 Task: In Heading Arial with underline. Font size of heading  '18'Font style of data Calibri. Font size of data  9Alignment of headline & data Align center. Fill color in heading,  RedFont color of data Black Apply border in Data No BorderIn the sheet  Budget Spreadsheet Sheetbook
Action: Mouse moved to (823, 39)
Screenshot: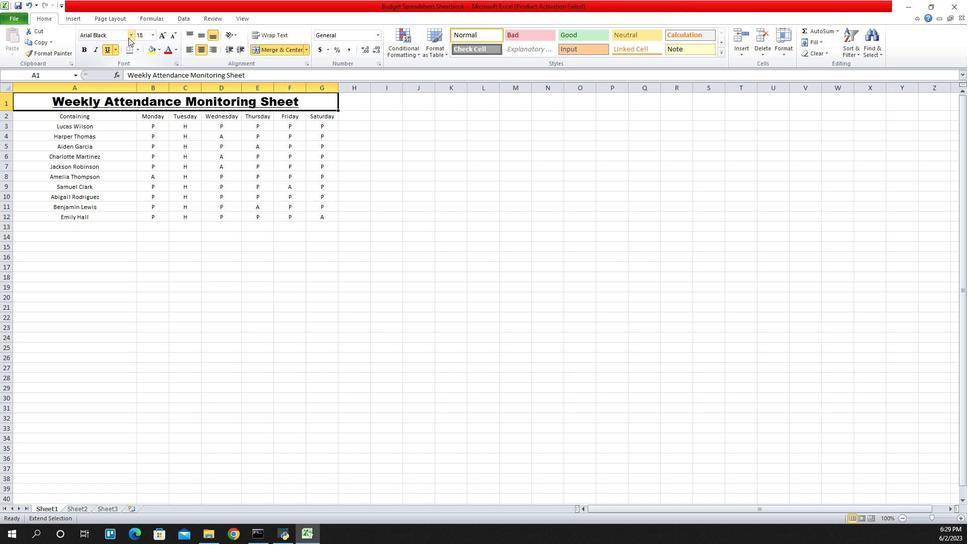 
Action: Mouse pressed left at (823, 39)
Screenshot: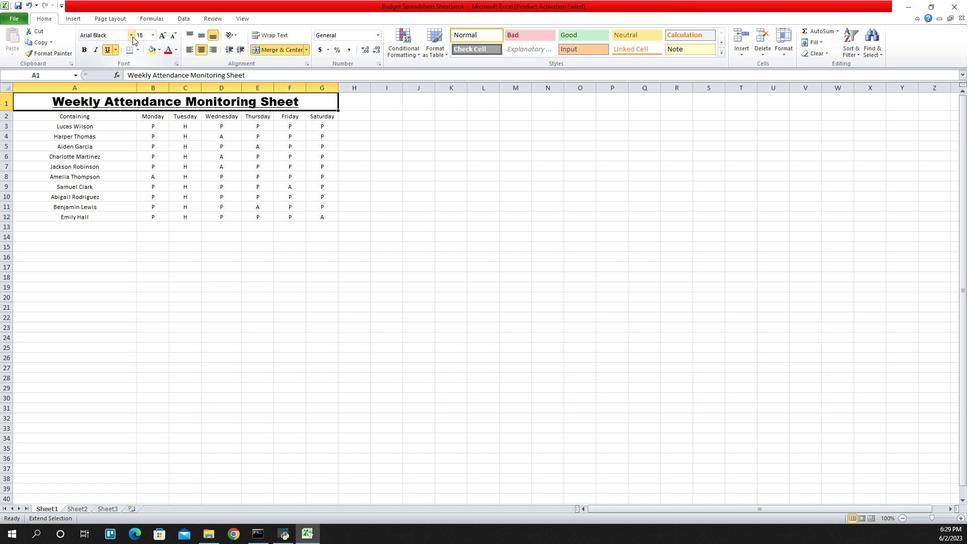 
Action: Mouse moved to (799, 117)
Screenshot: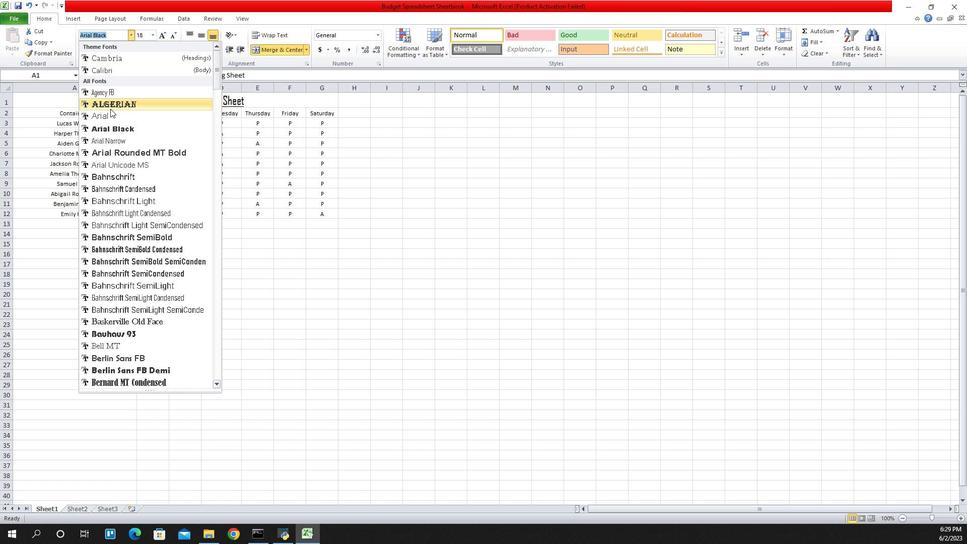 
Action: Mouse pressed left at (799, 117)
Screenshot: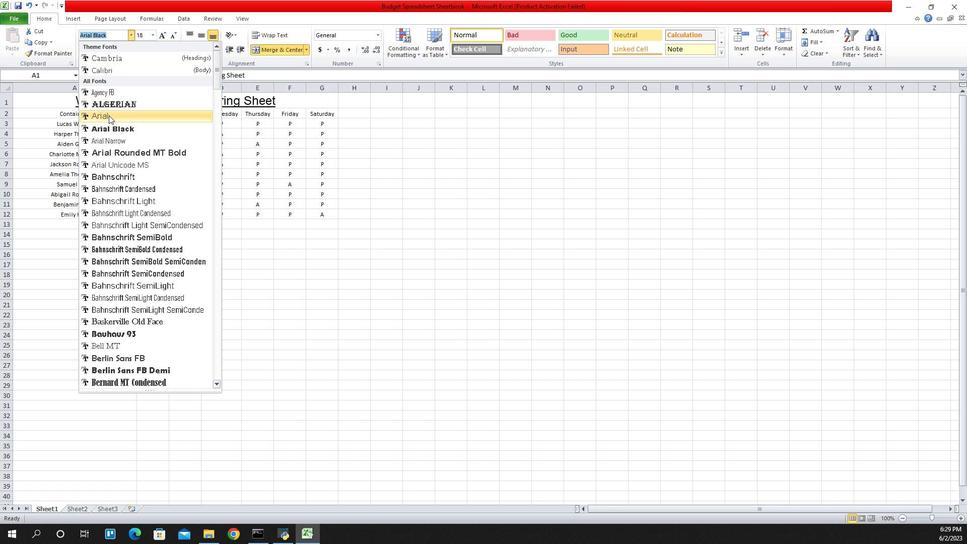 
Action: Mouse moved to (843, 37)
Screenshot: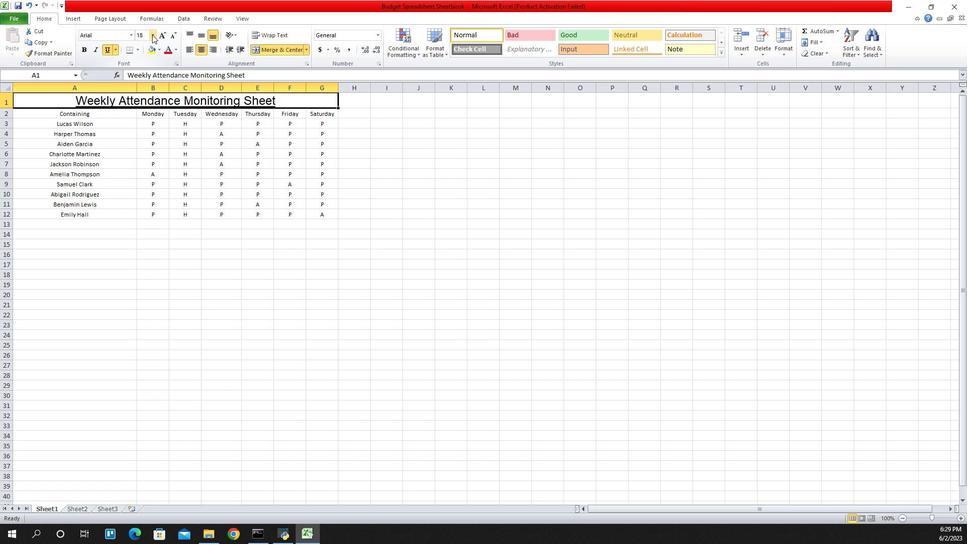 
Action: Key pressed ctrl+U
Screenshot: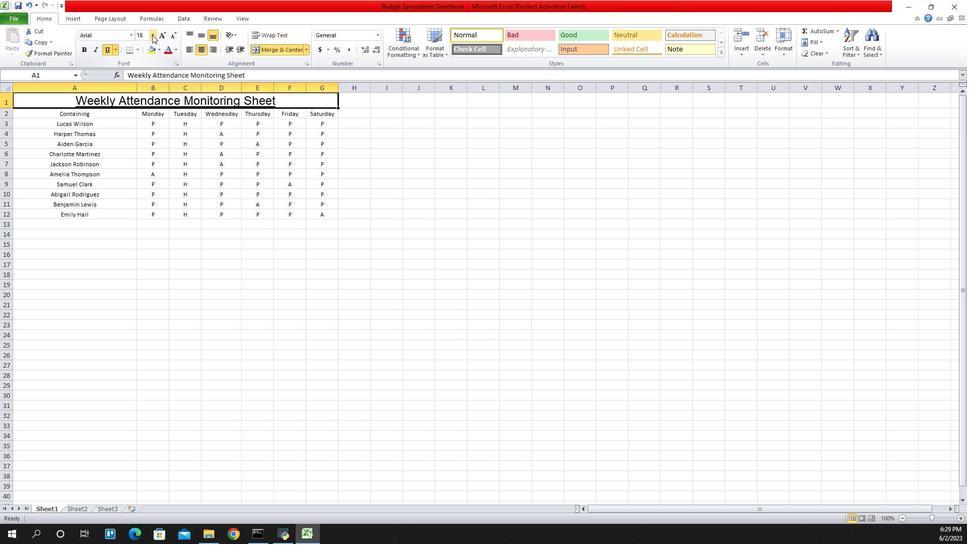 
Action: Mouse pressed left at (843, 37)
Screenshot: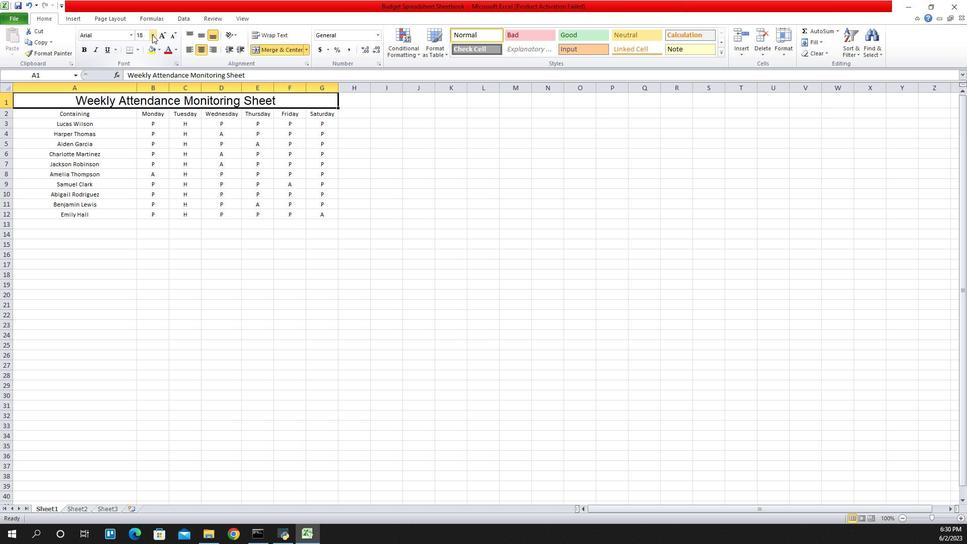 
Action: Mouse pressed left at (843, 37)
Screenshot: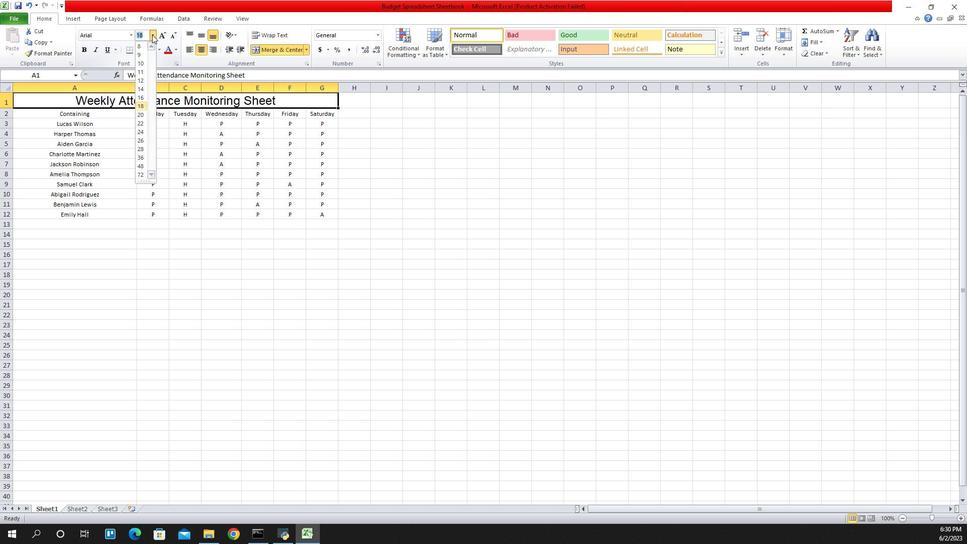 
Action: Mouse moved to (747, 116)
Screenshot: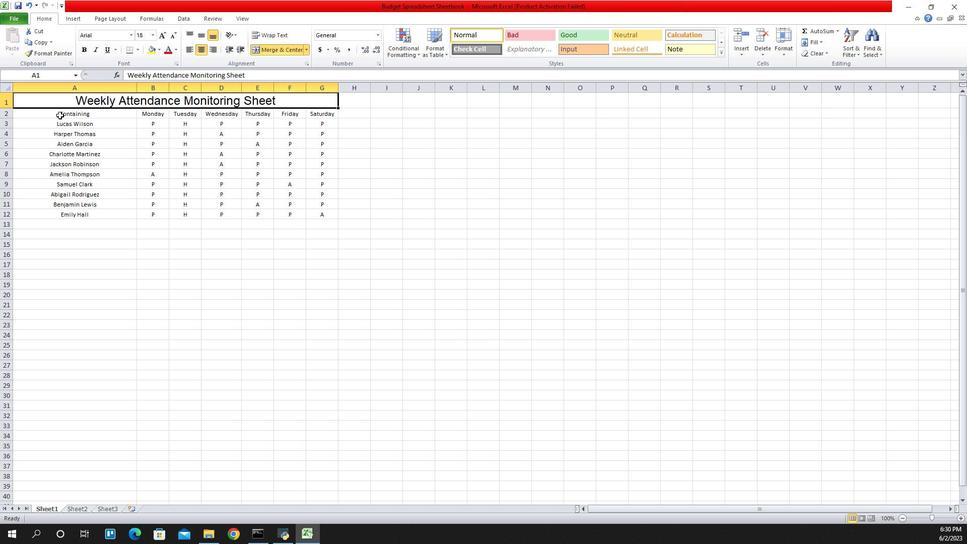 
Action: Mouse pressed left at (747, 116)
Screenshot: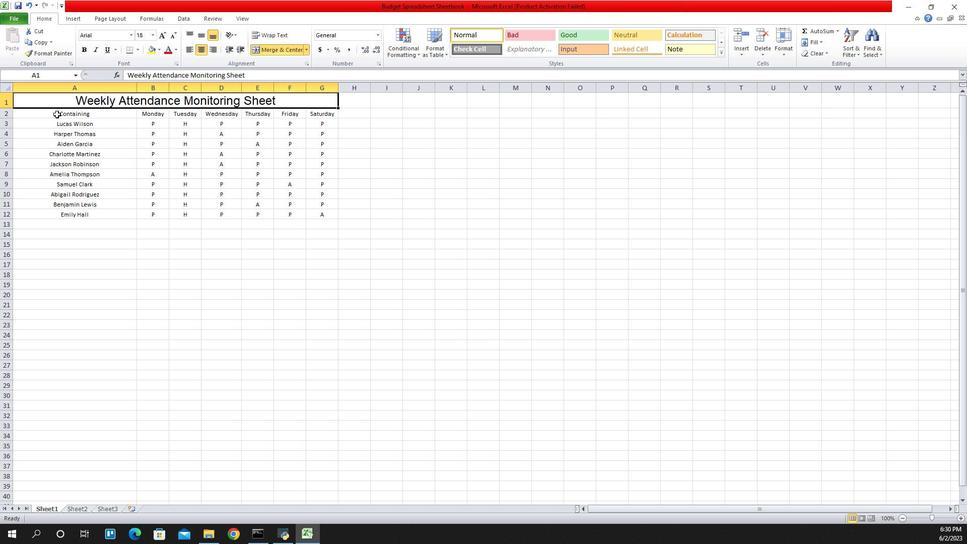 
Action: Mouse moved to (822, 38)
Screenshot: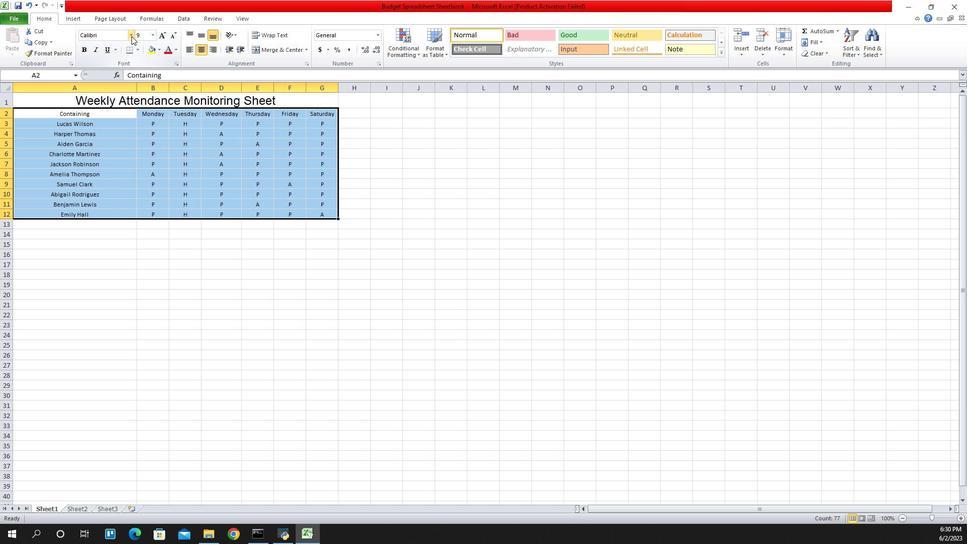 
Action: Mouse pressed left at (822, 38)
Screenshot: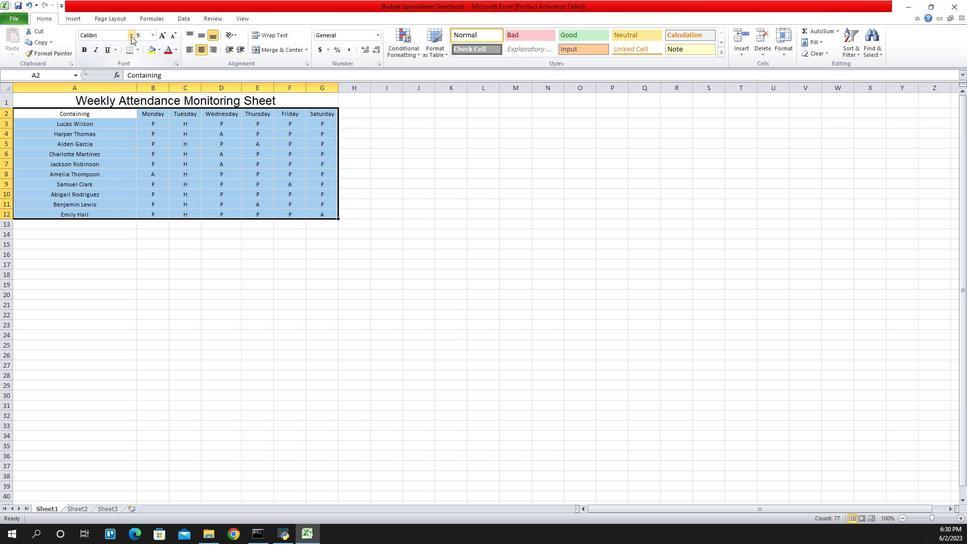 
Action: Mouse moved to (812, 70)
Screenshot: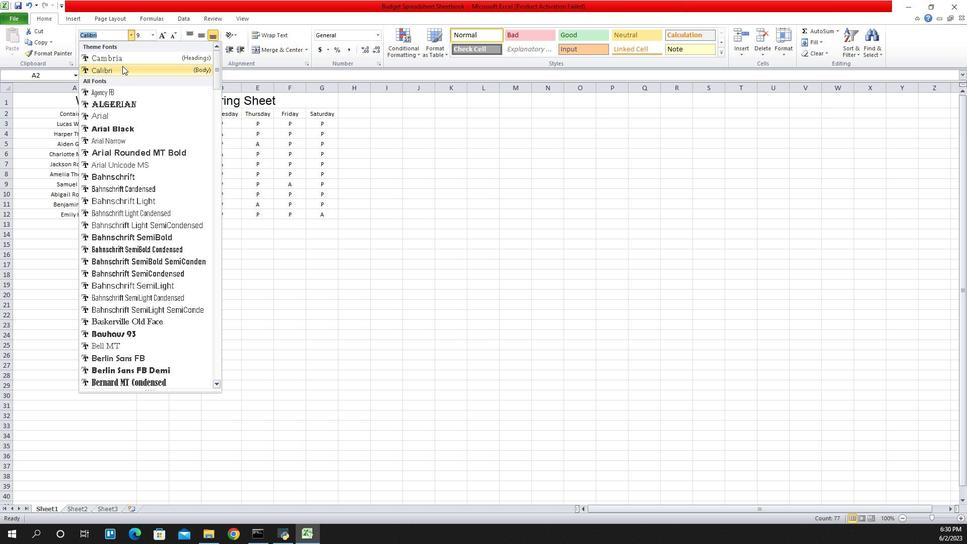 
Action: Mouse pressed left at (812, 70)
Screenshot: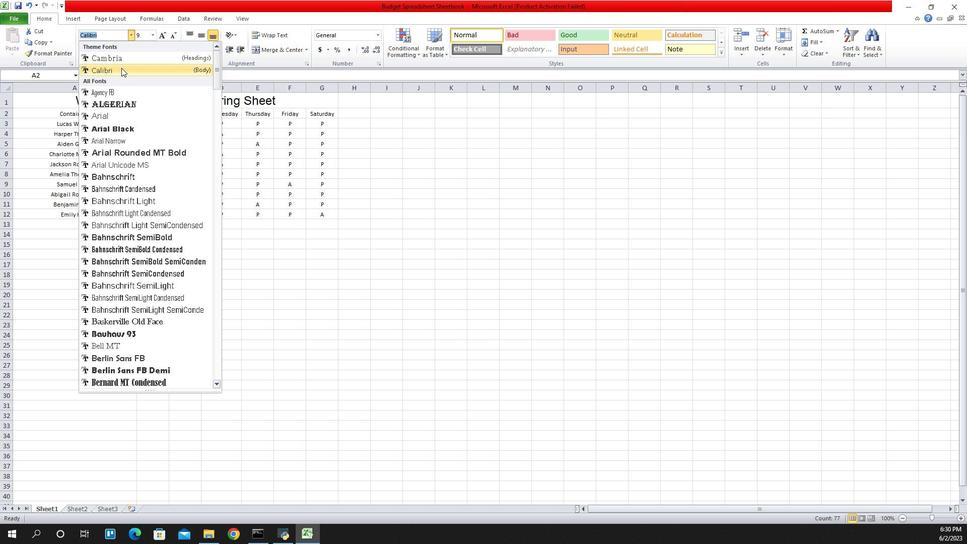 
Action: Mouse moved to (844, 36)
Screenshot: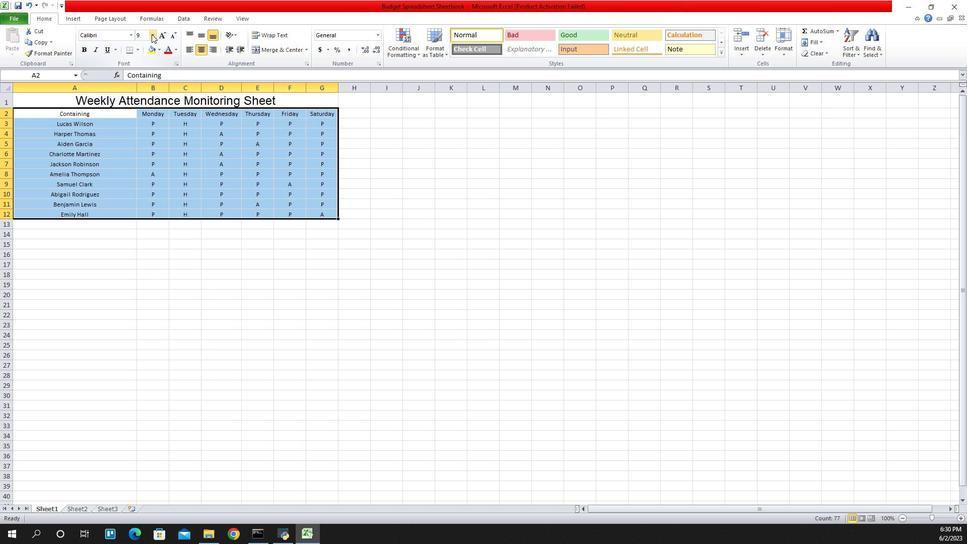 
Action: Mouse pressed left at (844, 36)
Screenshot: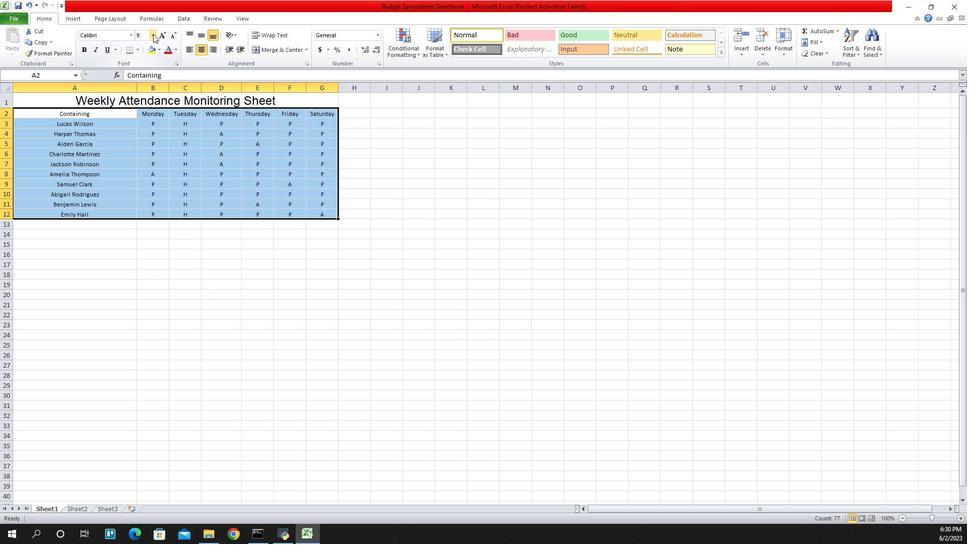 
Action: Mouse moved to (836, 55)
Screenshot: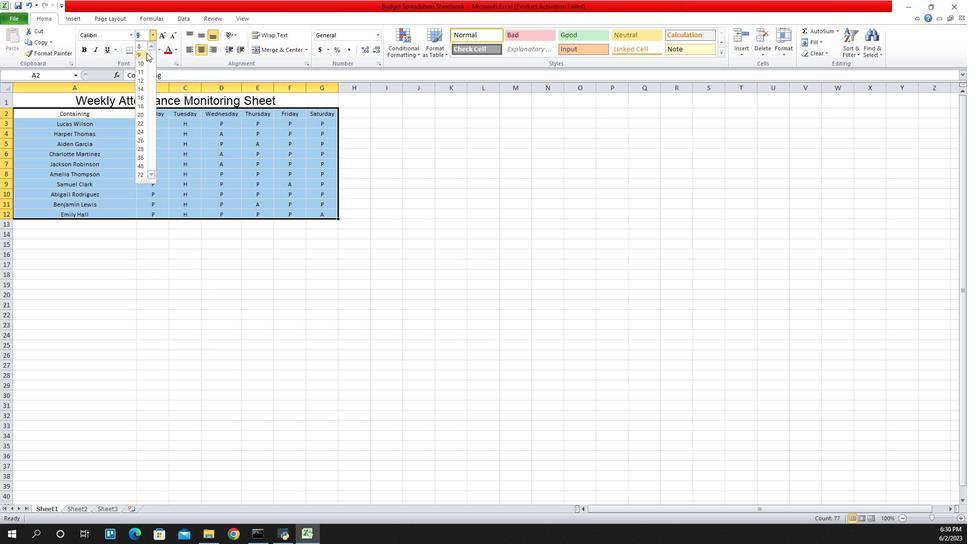 
Action: Mouse pressed left at (836, 55)
Screenshot: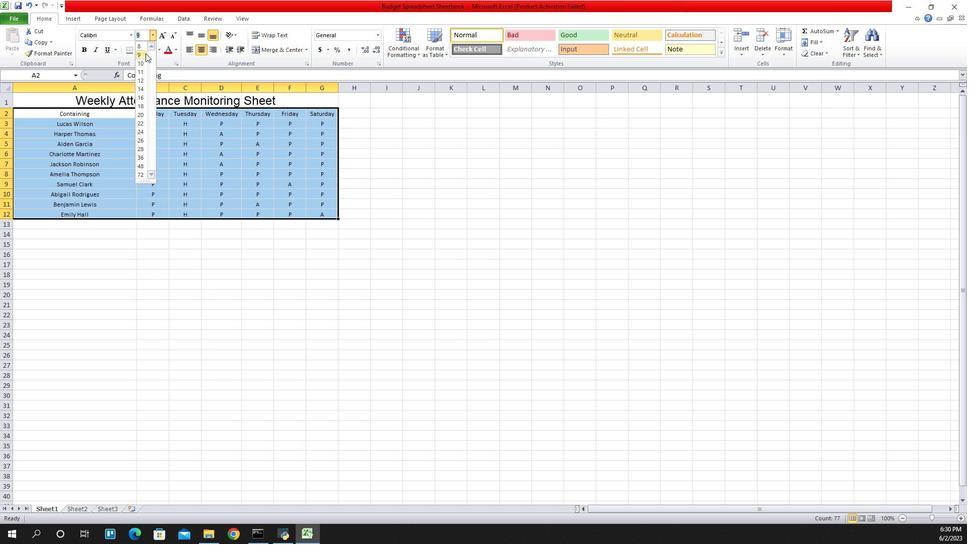 
Action: Mouse moved to (730, 103)
Screenshot: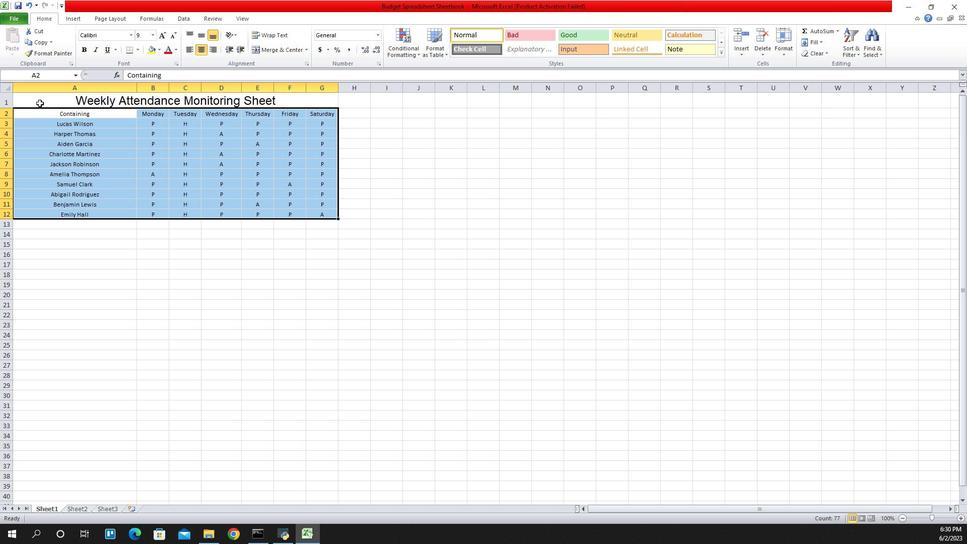 
Action: Mouse pressed left at (730, 103)
Screenshot: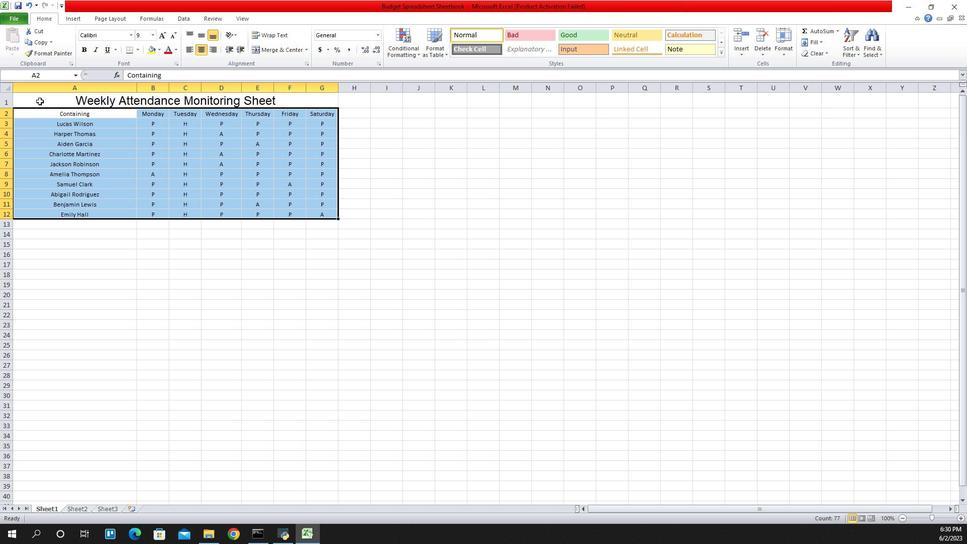 
Action: Mouse moved to (730, 211)
Screenshot: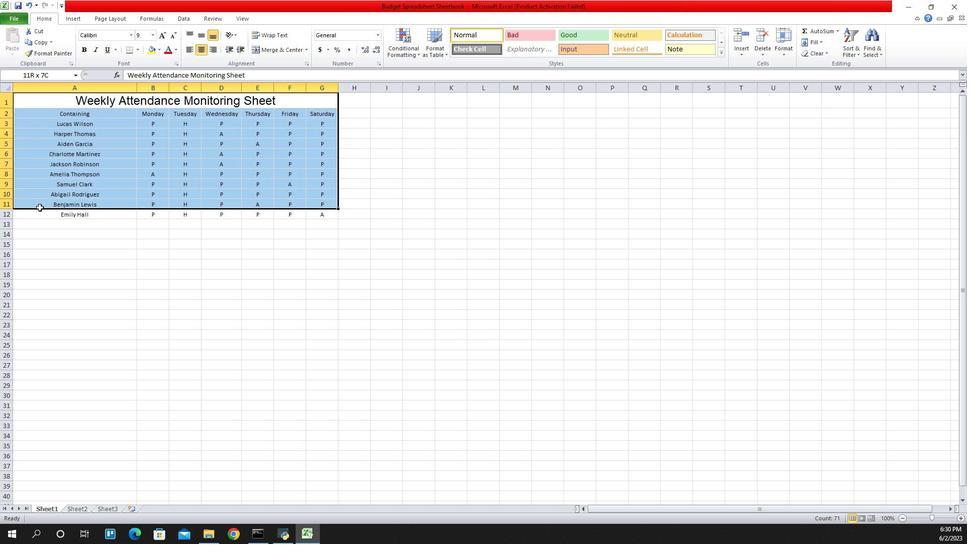 
Action: Mouse pressed left at (730, 211)
Screenshot: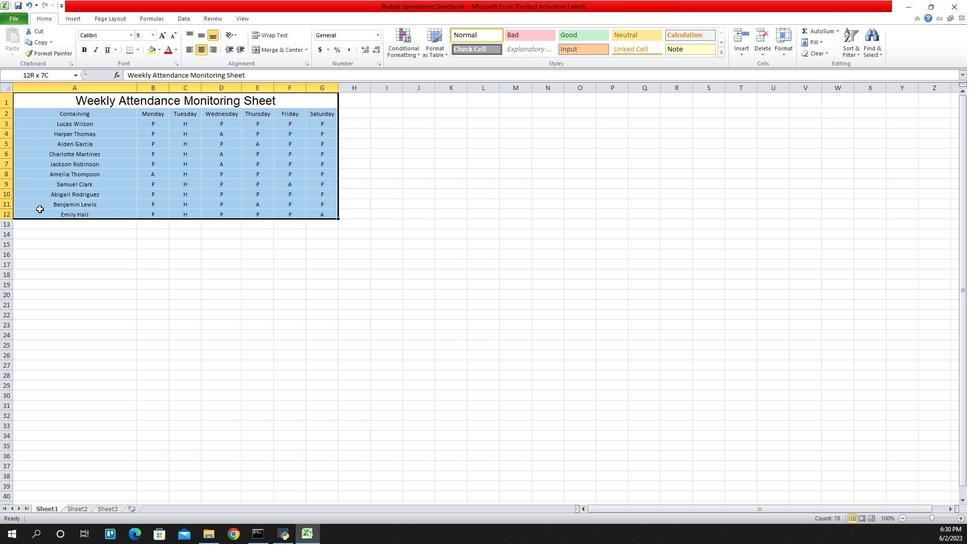 
Action: Mouse moved to (893, 51)
Screenshot: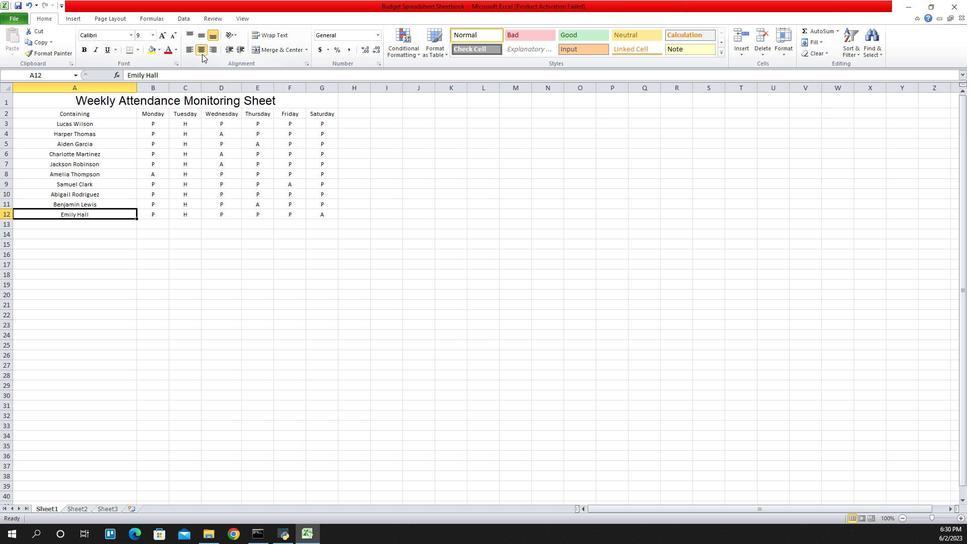 
Action: Mouse pressed left at (893, 51)
Screenshot: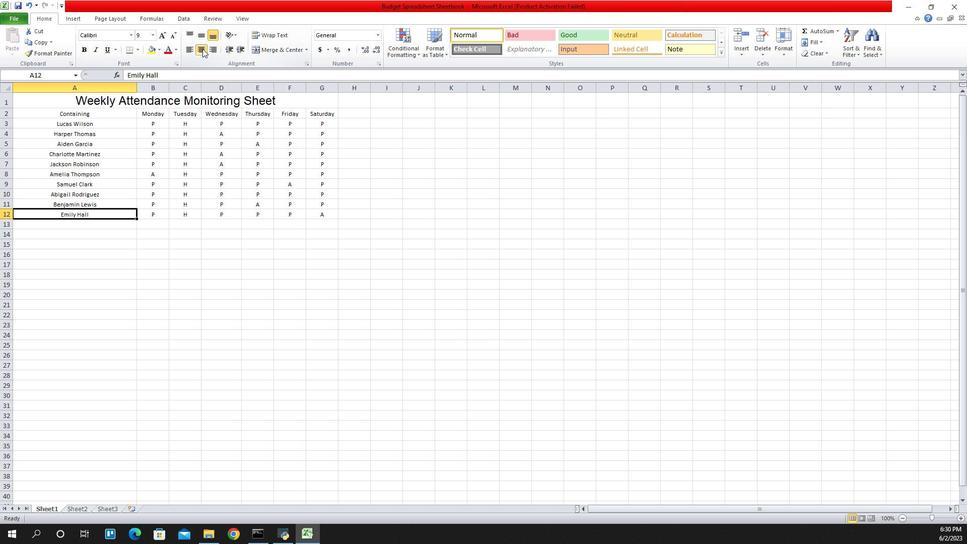 
Action: Mouse moved to (747, 98)
Screenshot: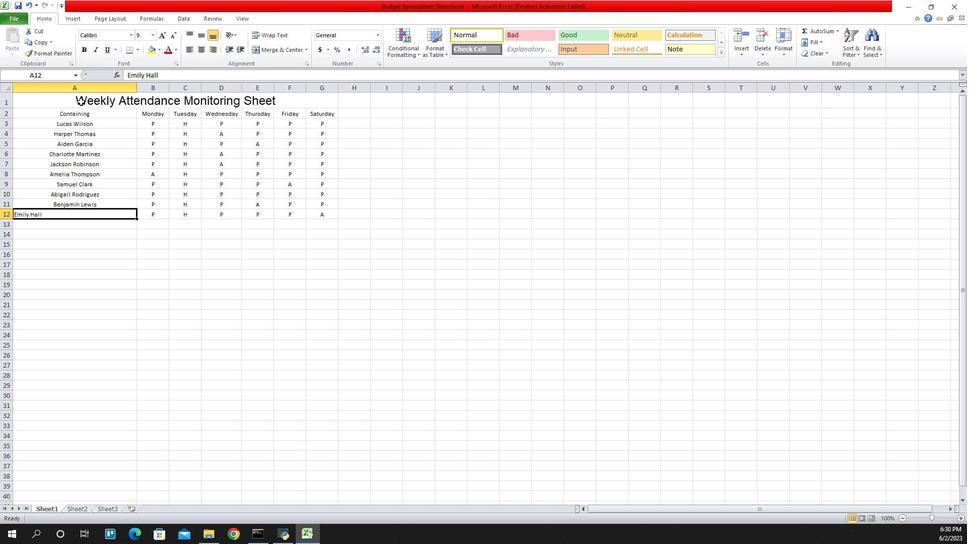 
Action: Mouse pressed left at (747, 98)
Screenshot: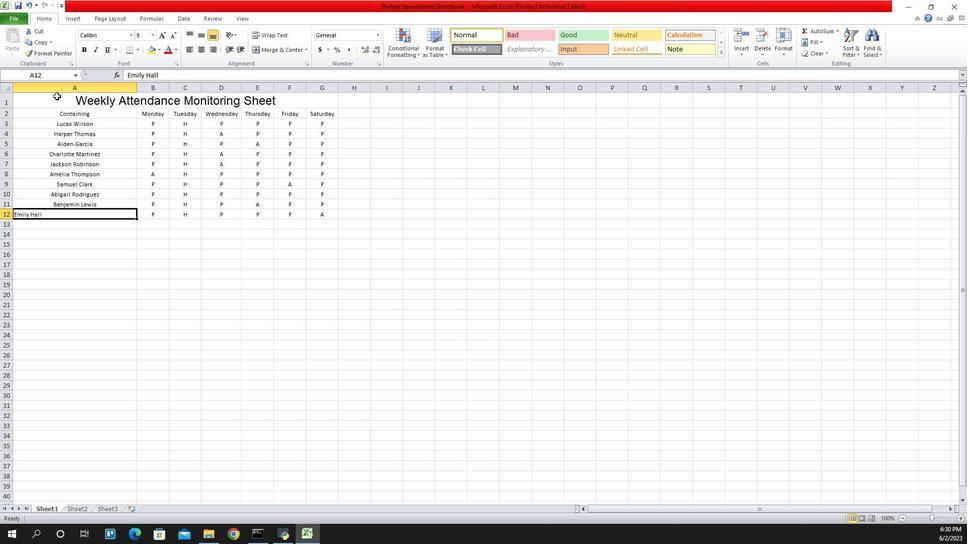 
Action: Mouse moved to (891, 53)
Screenshot: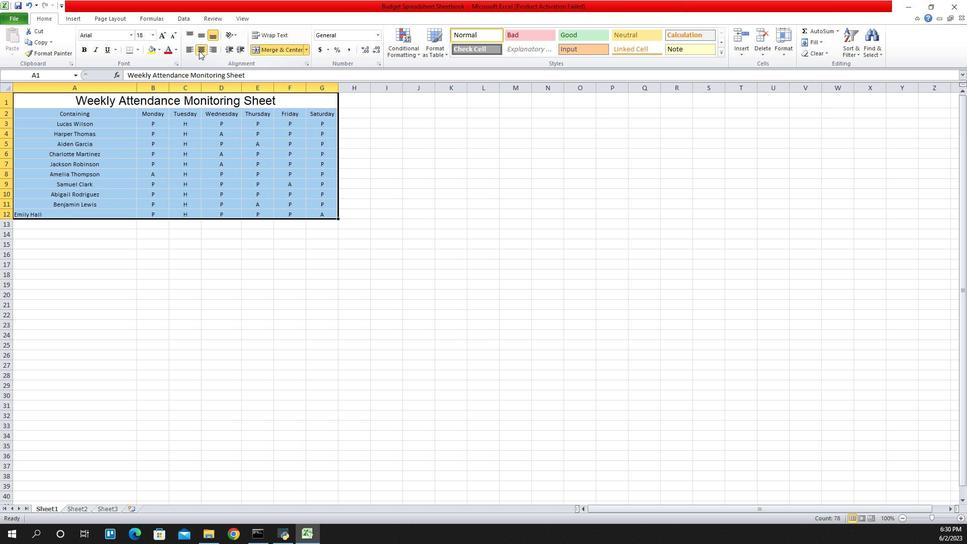 
Action: Mouse pressed left at (891, 53)
Screenshot: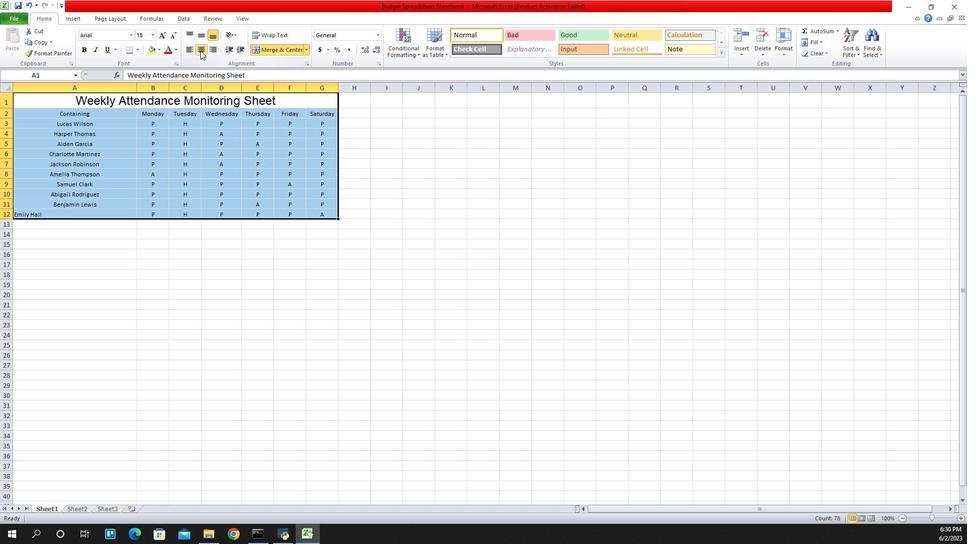 
Action: Mouse pressed left at (891, 53)
Screenshot: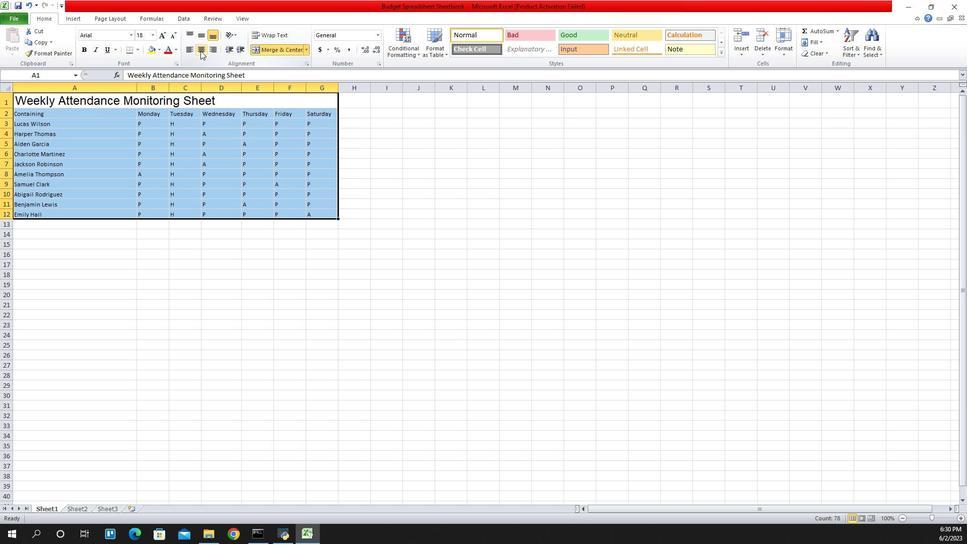 
Action: Mouse moved to (760, 104)
Screenshot: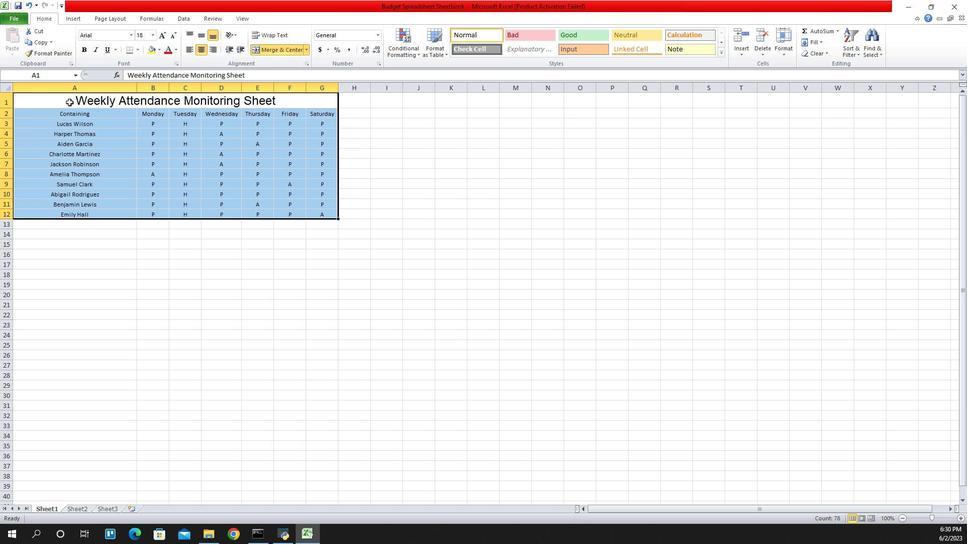 
Action: Mouse pressed left at (760, 104)
Screenshot: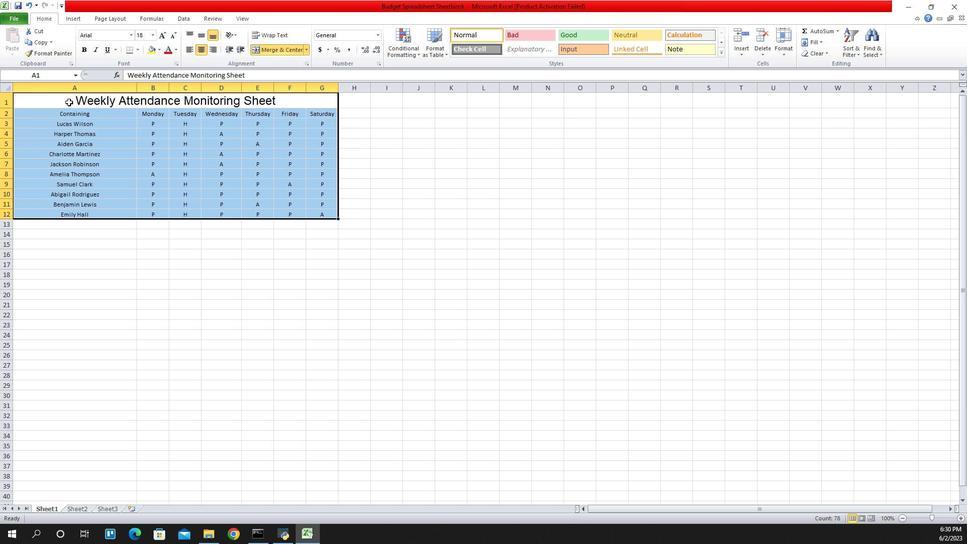 
Action: Mouse moved to (859, 54)
Screenshot: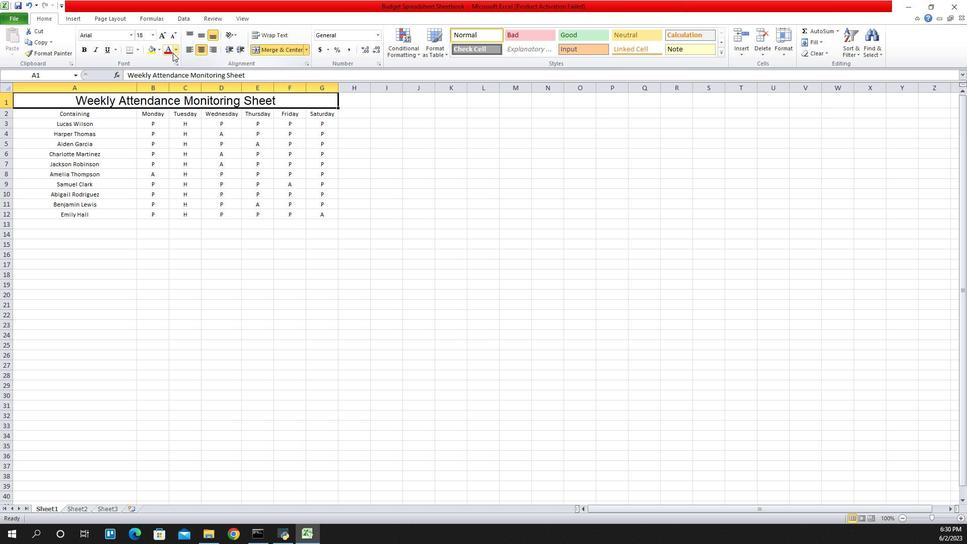 
Action: Mouse pressed left at (859, 54)
Screenshot: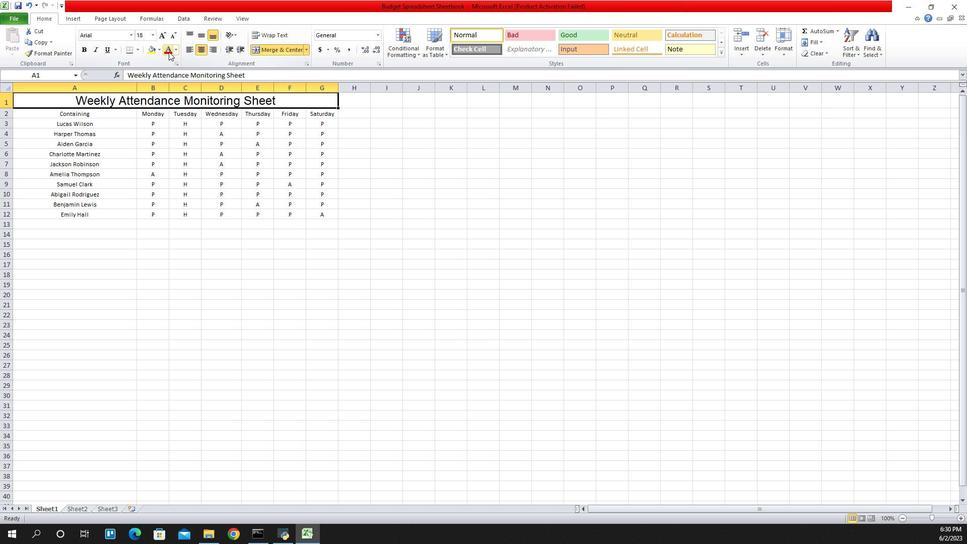 
Action: Mouse moved to (732, 118)
Screenshot: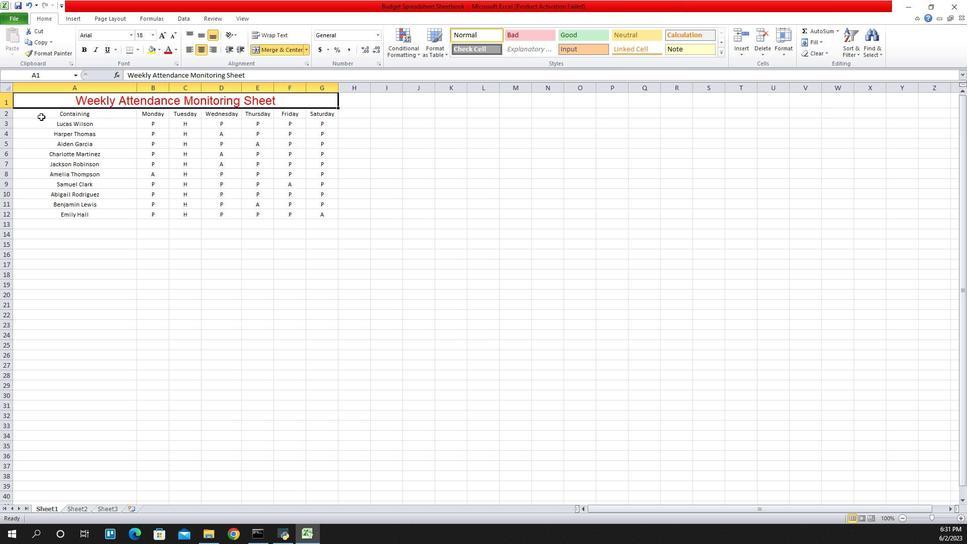 
Action: Mouse pressed left at (732, 118)
Screenshot: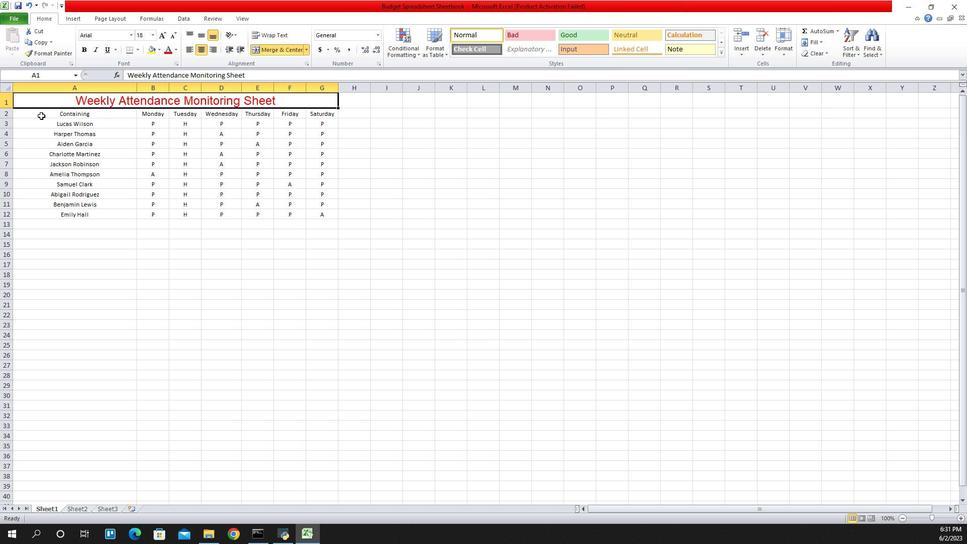 
Action: Mouse moved to (858, 52)
Screenshot: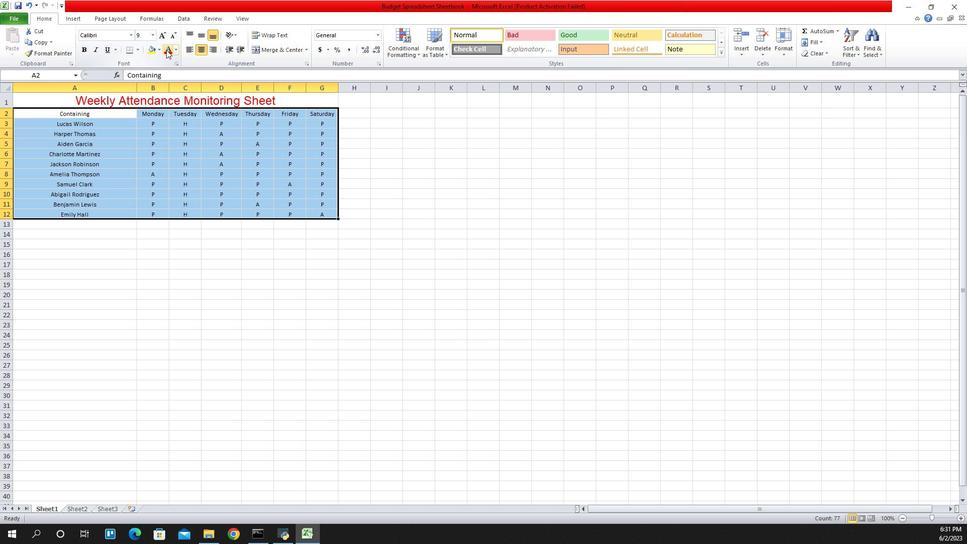 
Action: Mouse pressed left at (858, 52)
Screenshot: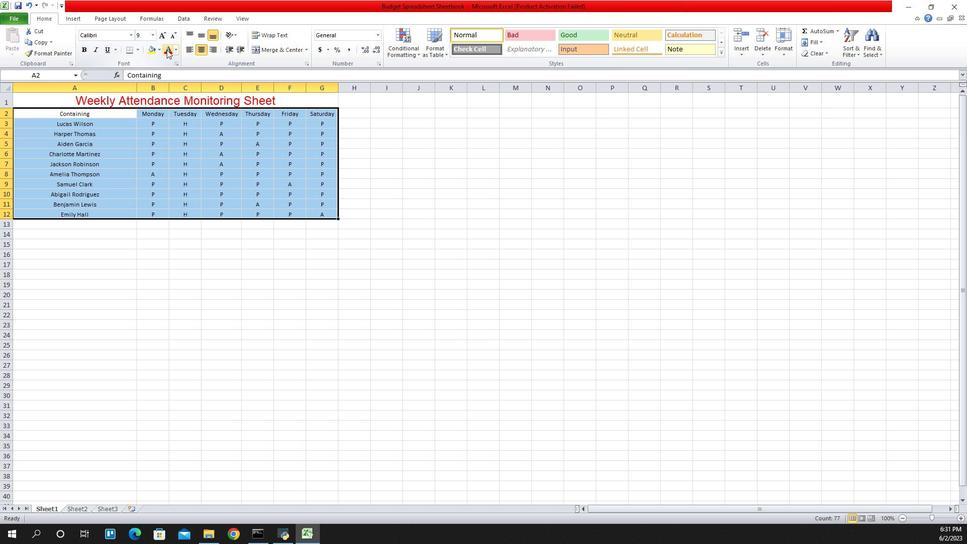 
Action: Mouse moved to (888, 178)
Screenshot: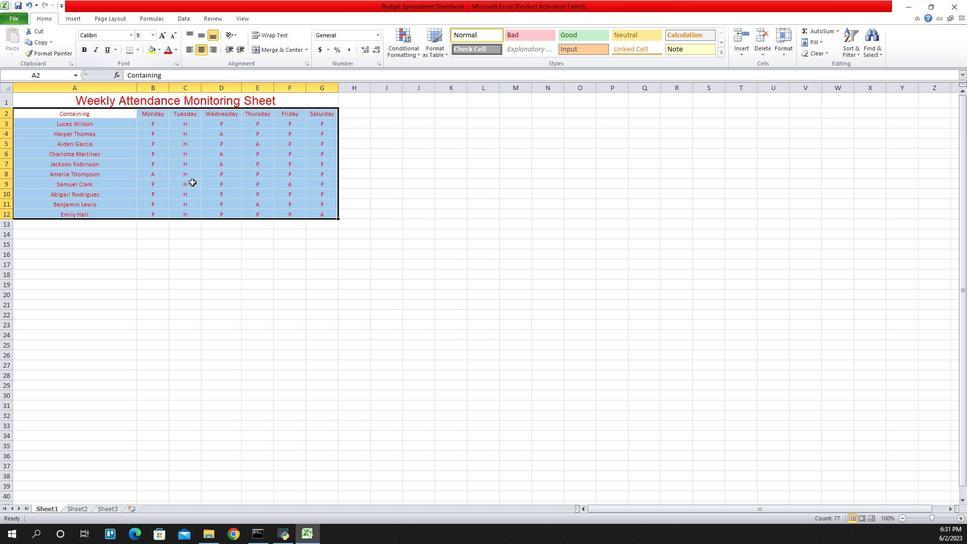 
Action: Mouse pressed left at (888, 178)
Screenshot: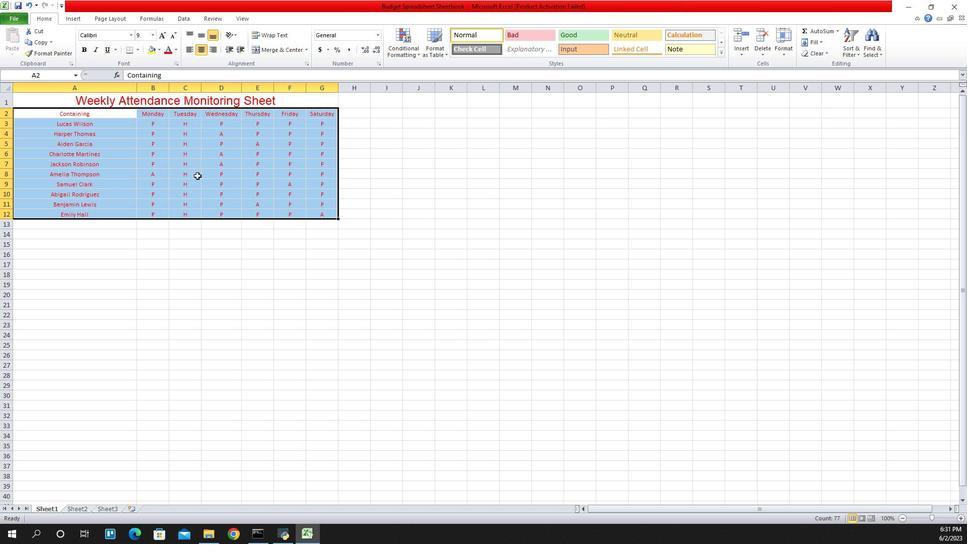 
Action: Mouse moved to (774, 103)
Screenshot: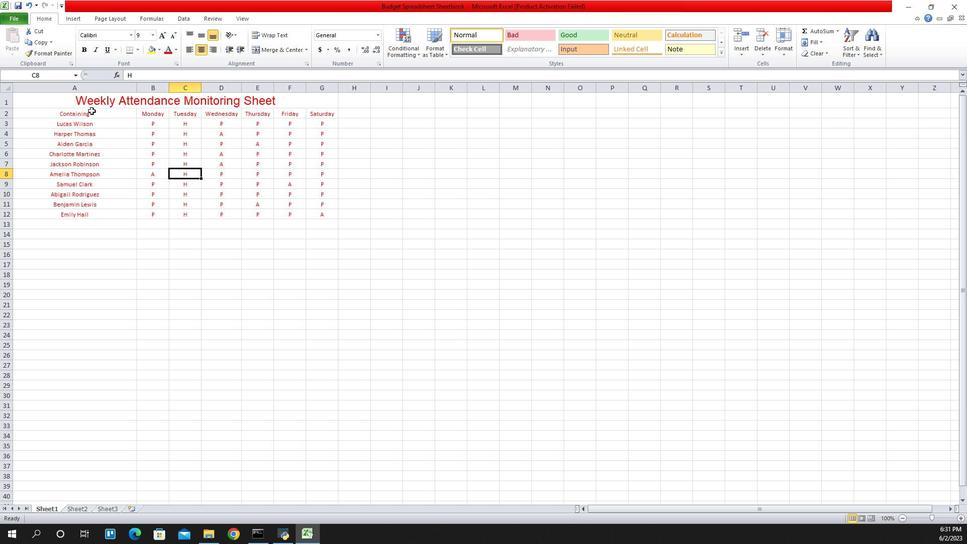 
Action: Mouse pressed left at (774, 103)
Screenshot: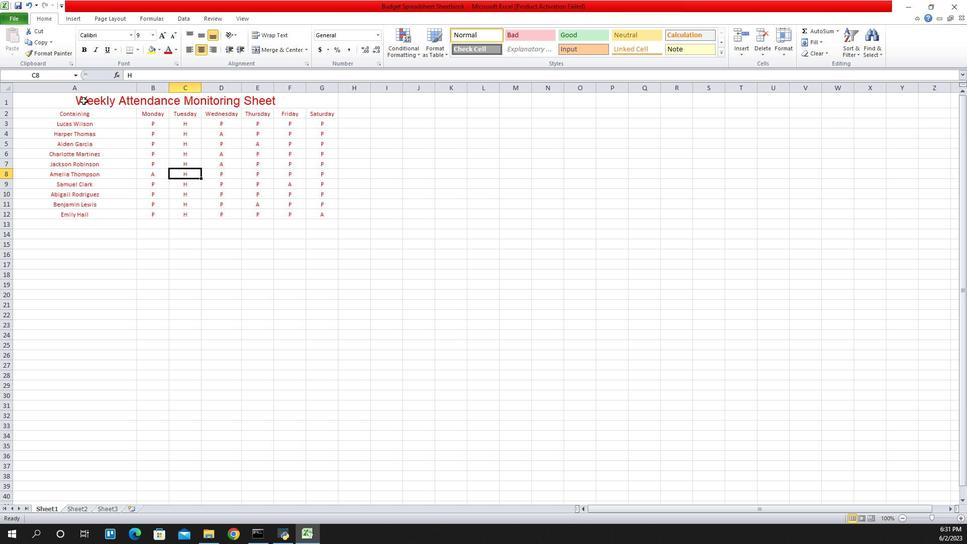 
Action: Key pressed ctrl+U
Screenshot: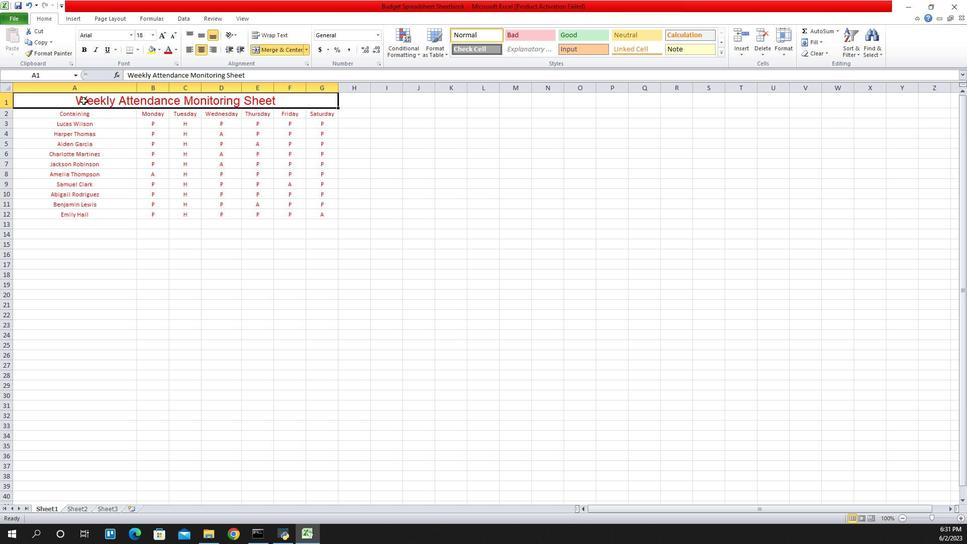 
Action: Mouse moved to (771, 183)
Screenshot: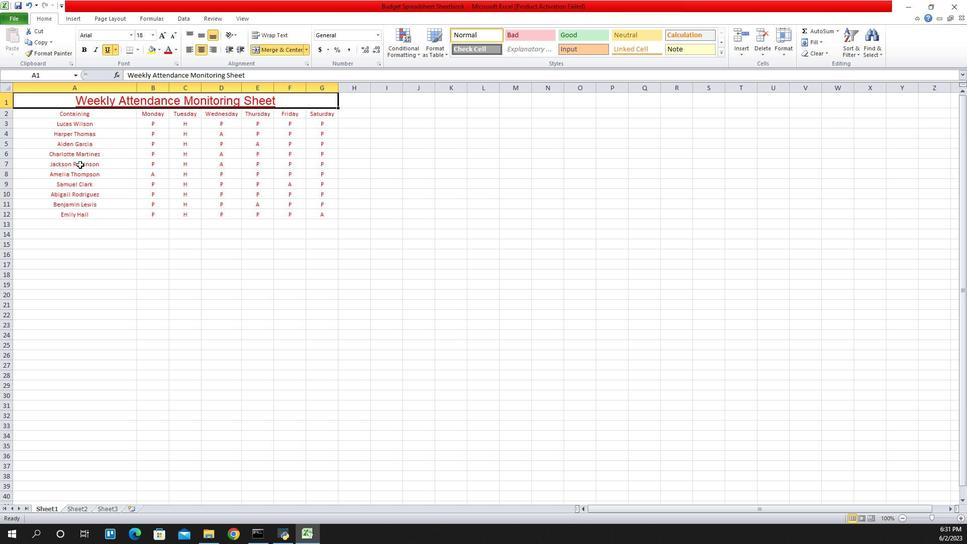 
